 Task: Add the task  Create a new online platform for online insurance services to the section Database Optimization Sprint in the project AmpTech and add a Due Date to the respective task as 2023/11/24
Action: Mouse moved to (617, 439)
Screenshot: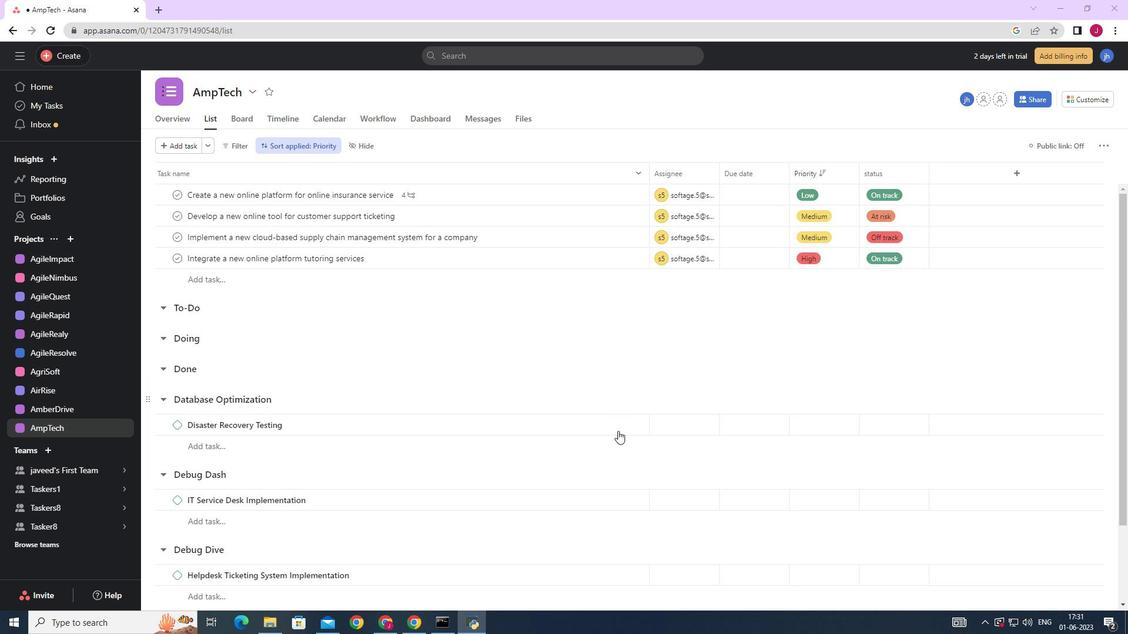 
Action: Mouse scrolled (617, 440) with delta (0, 0)
Screenshot: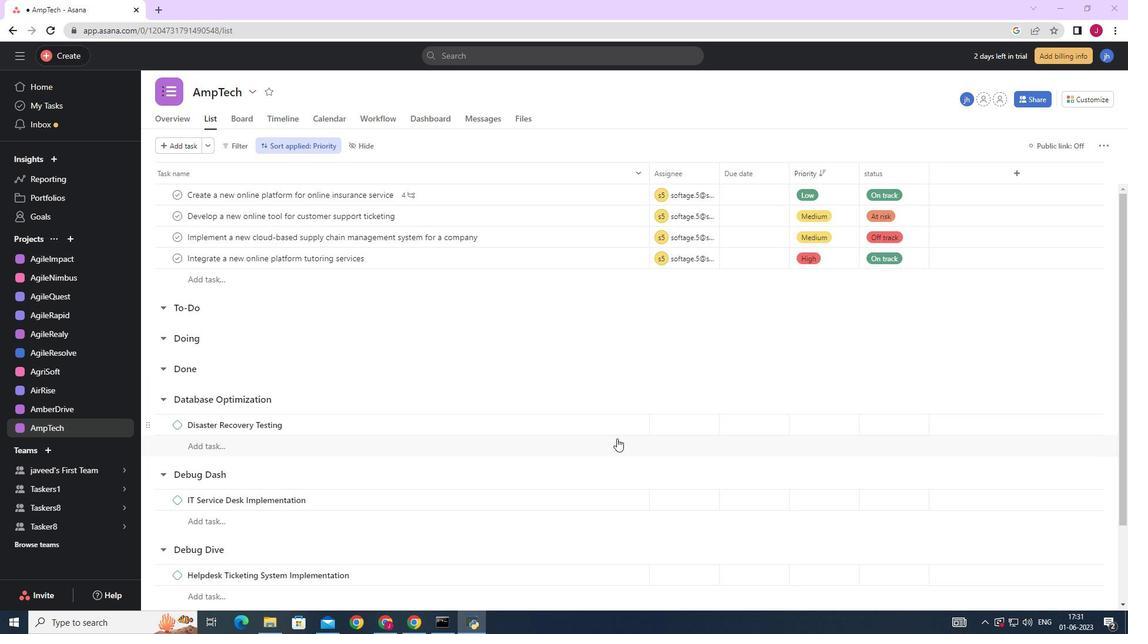 
Action: Mouse scrolled (617, 440) with delta (0, 0)
Screenshot: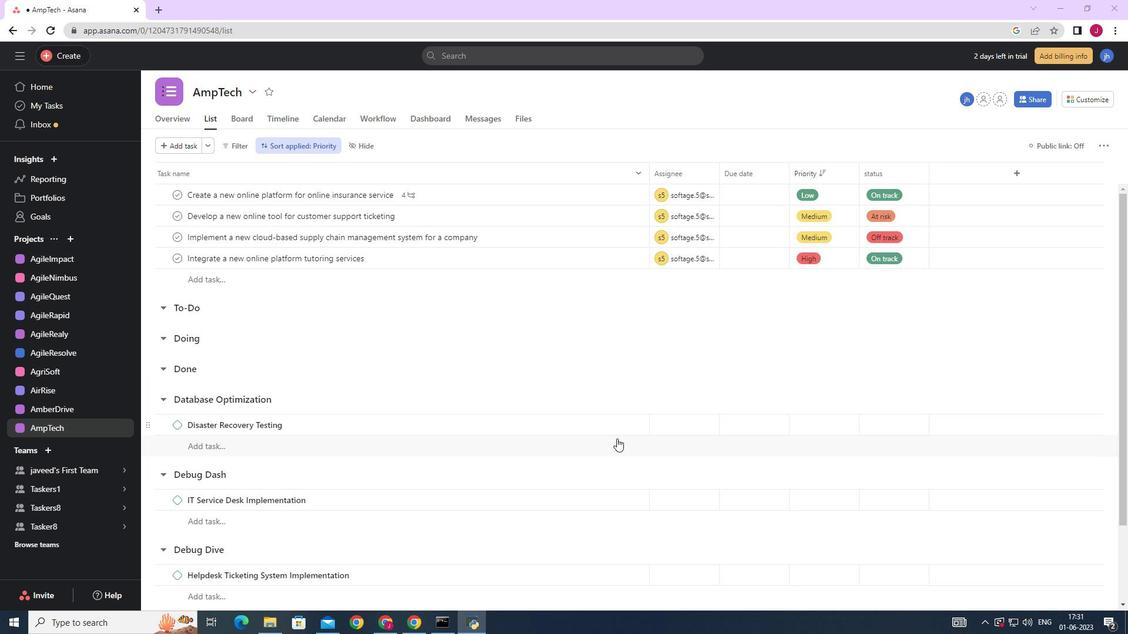 
Action: Mouse scrolled (617, 440) with delta (0, 0)
Screenshot: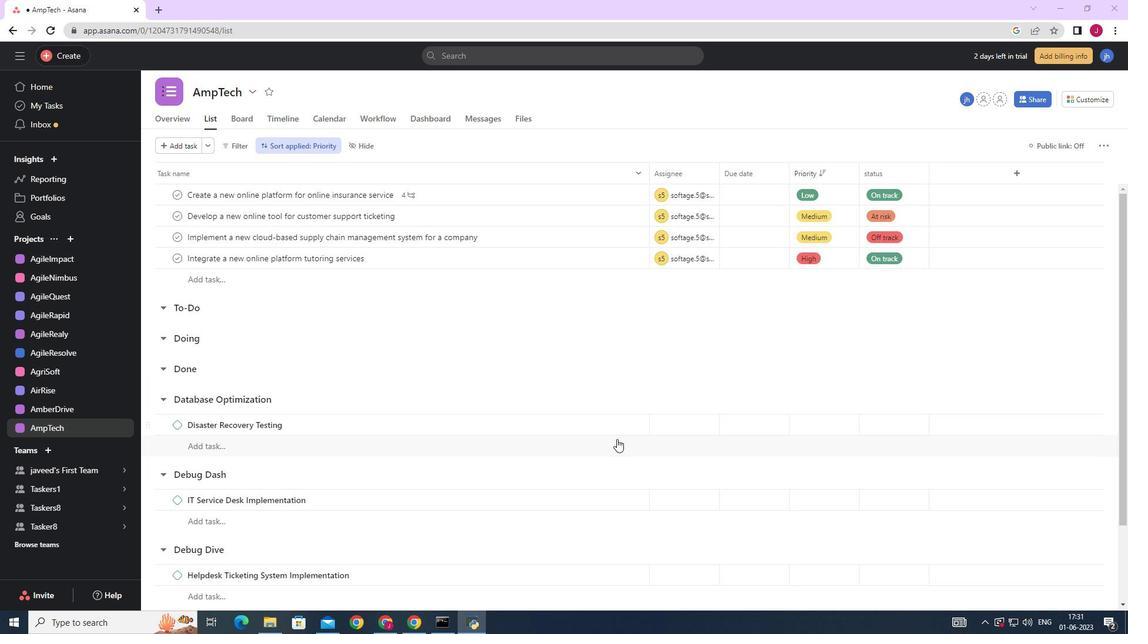
Action: Mouse moved to (620, 195)
Screenshot: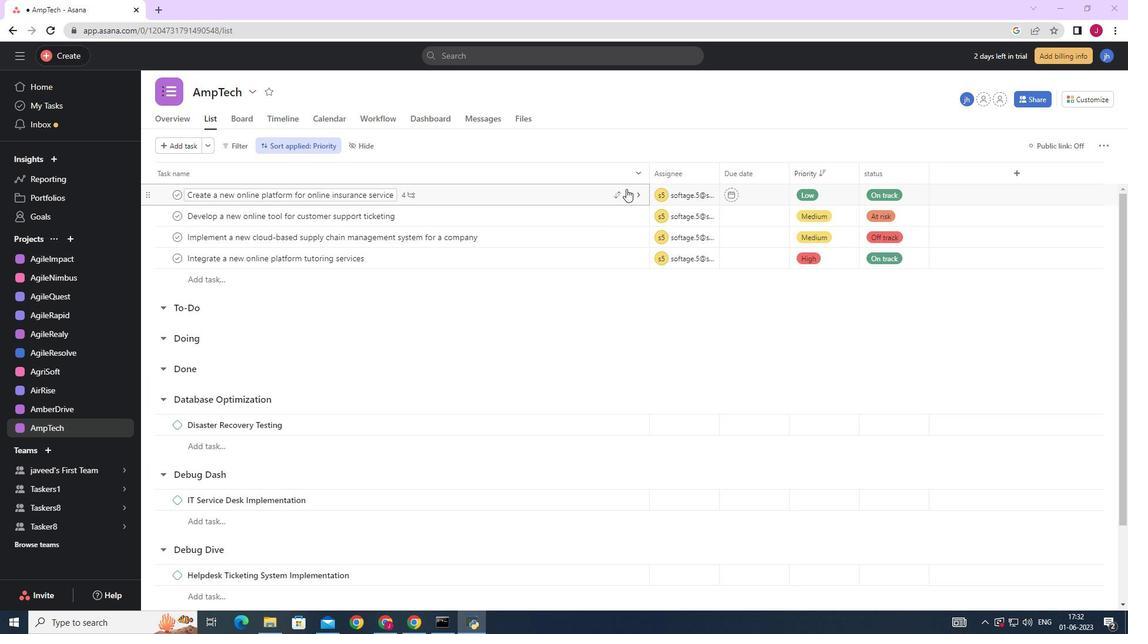 
Action: Mouse pressed left at (620, 195)
Screenshot: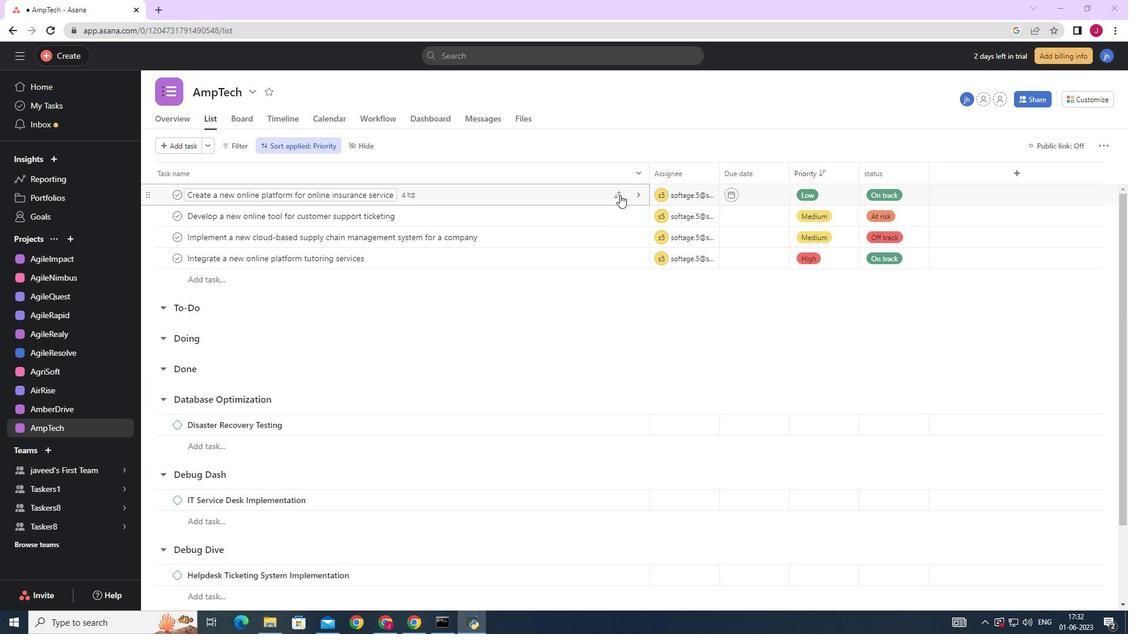 
Action: Mouse moved to (576, 326)
Screenshot: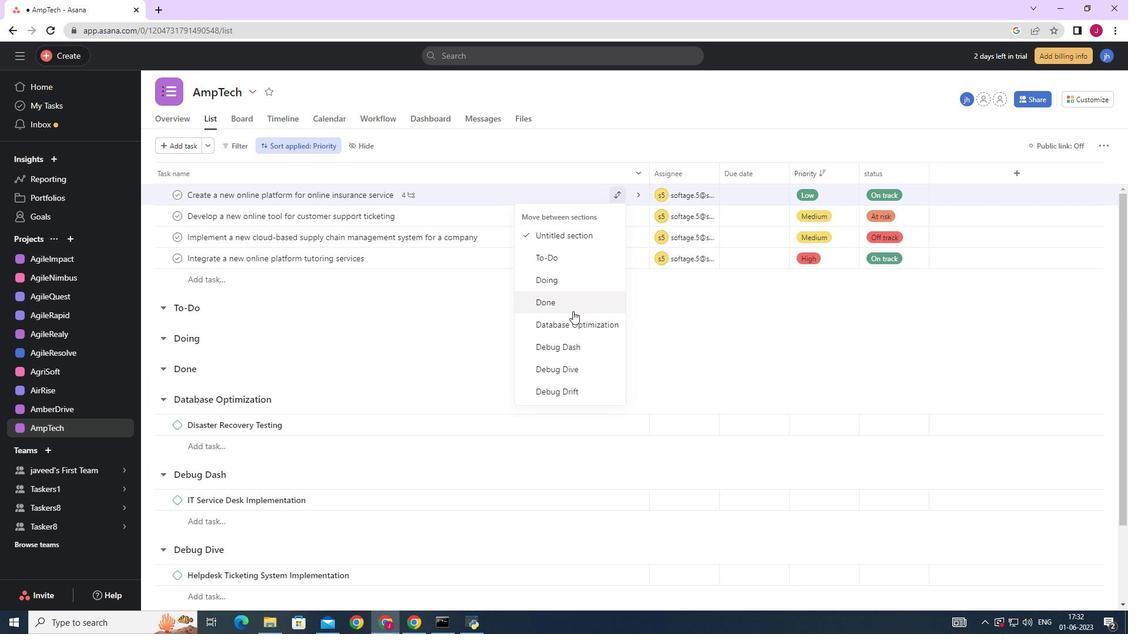 
Action: Mouse pressed left at (576, 326)
Screenshot: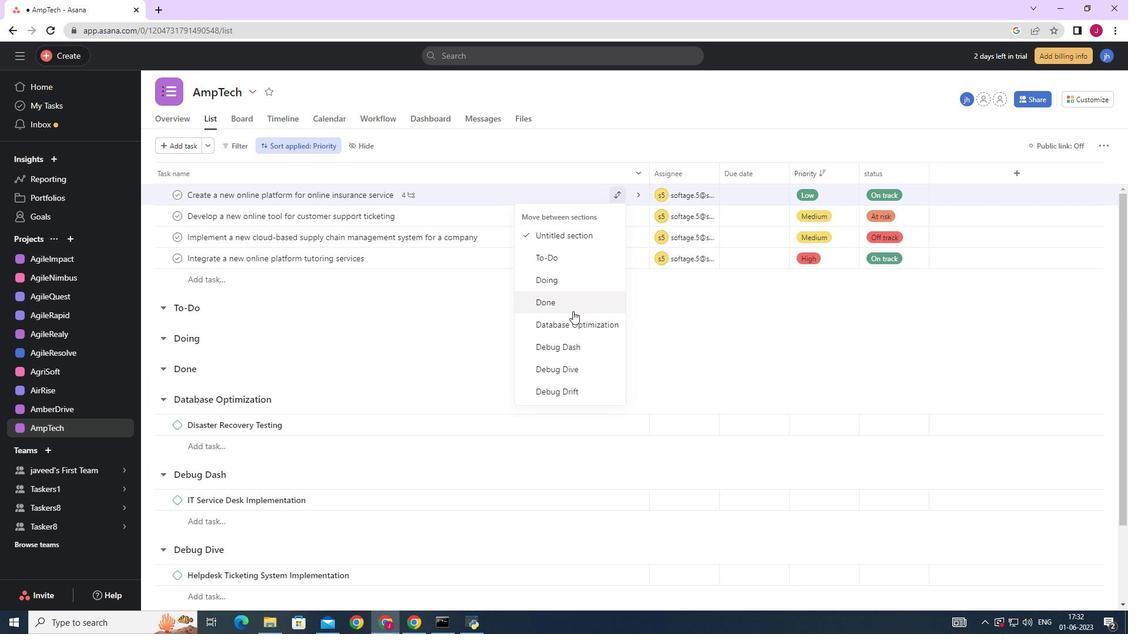 
Action: Mouse moved to (750, 405)
Screenshot: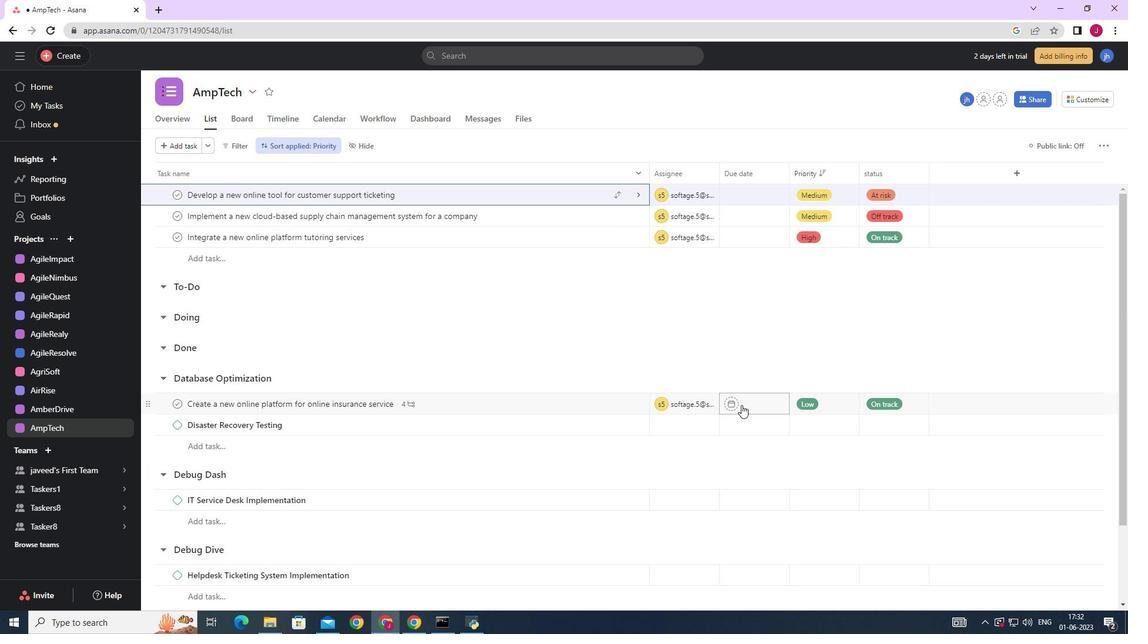 
Action: Mouse pressed left at (750, 405)
Screenshot: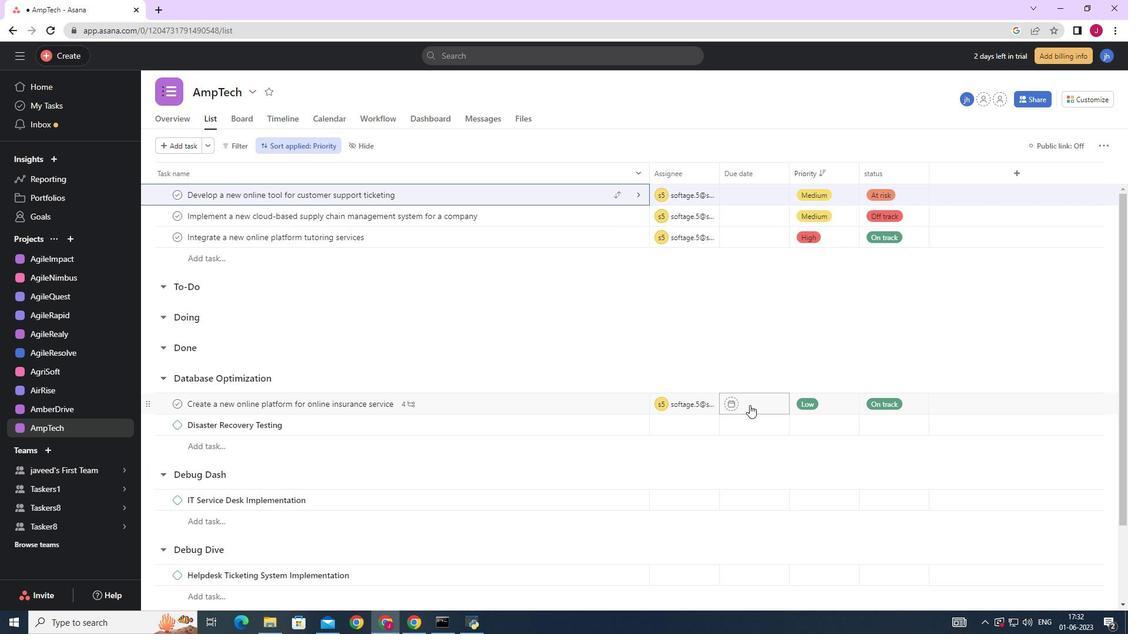 
Action: Mouse moved to (871, 219)
Screenshot: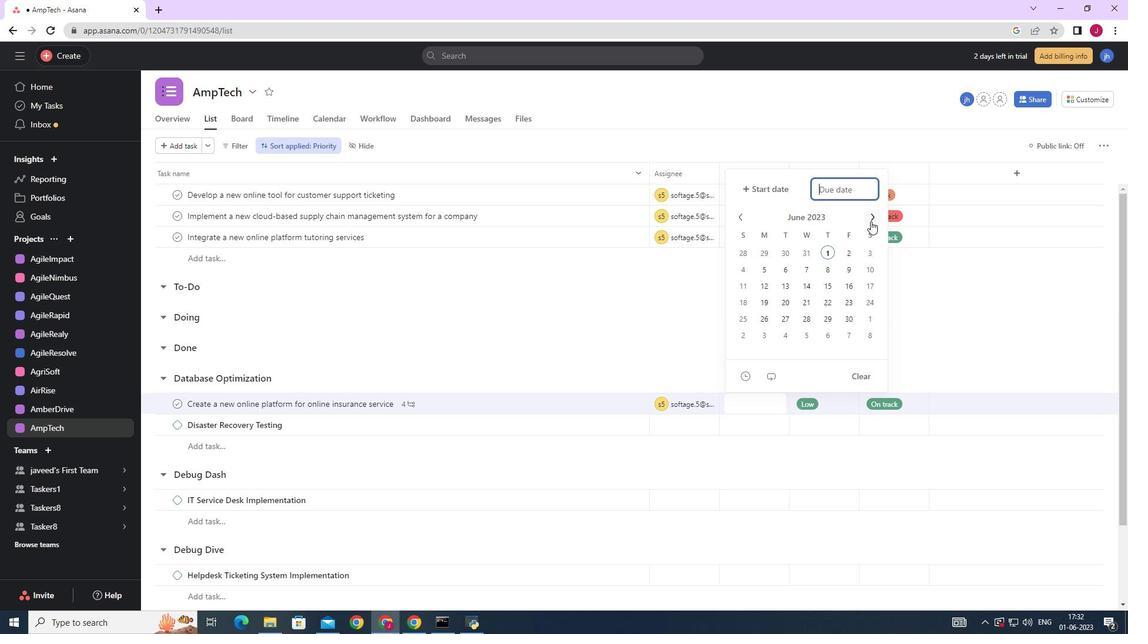 
Action: Mouse pressed left at (871, 219)
Screenshot: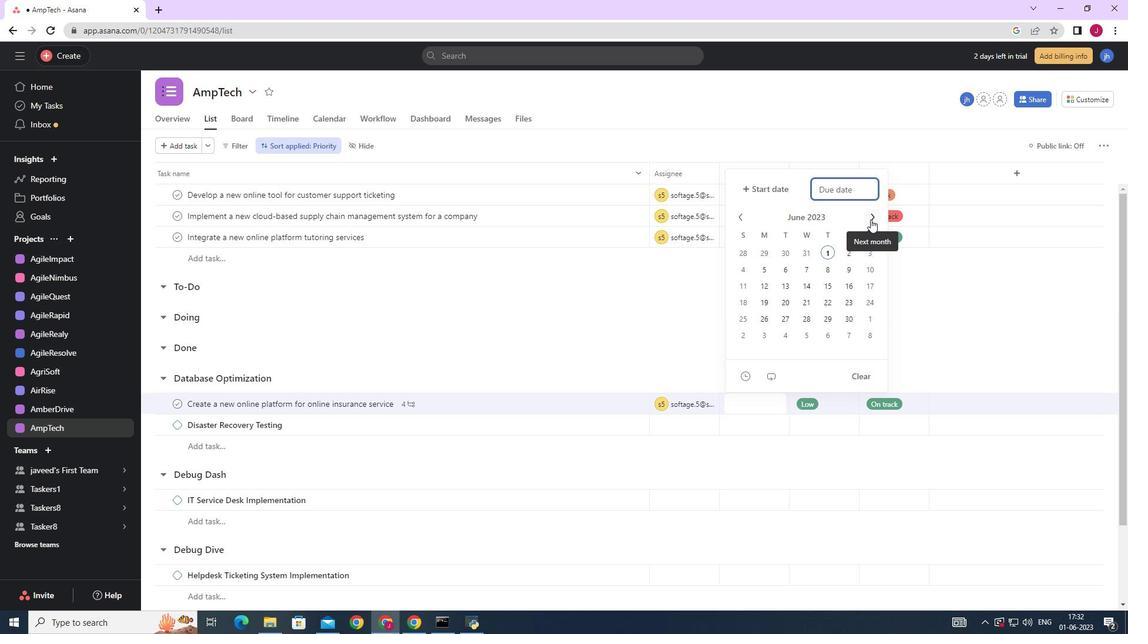 
Action: Mouse pressed left at (871, 219)
Screenshot: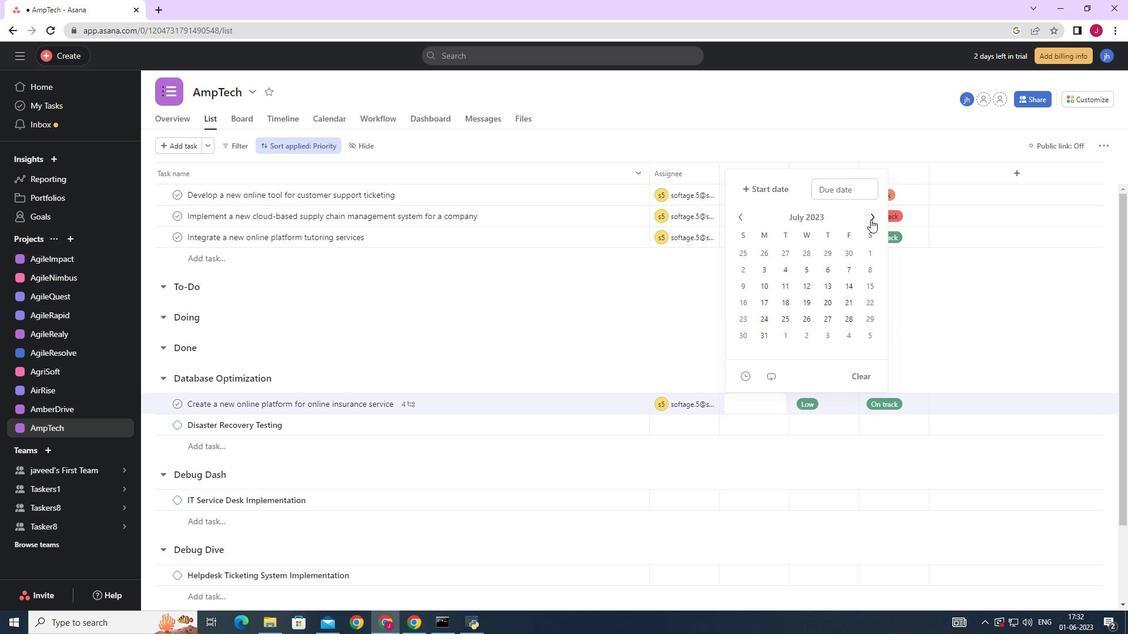 
Action: Mouse pressed left at (871, 219)
Screenshot: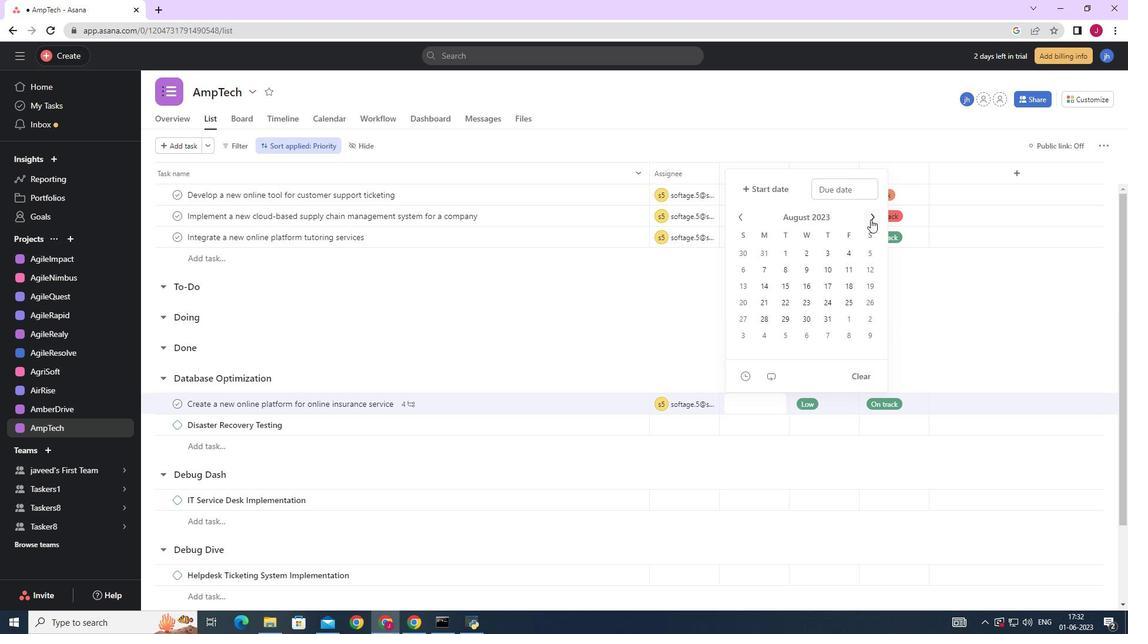 
Action: Mouse pressed left at (871, 219)
Screenshot: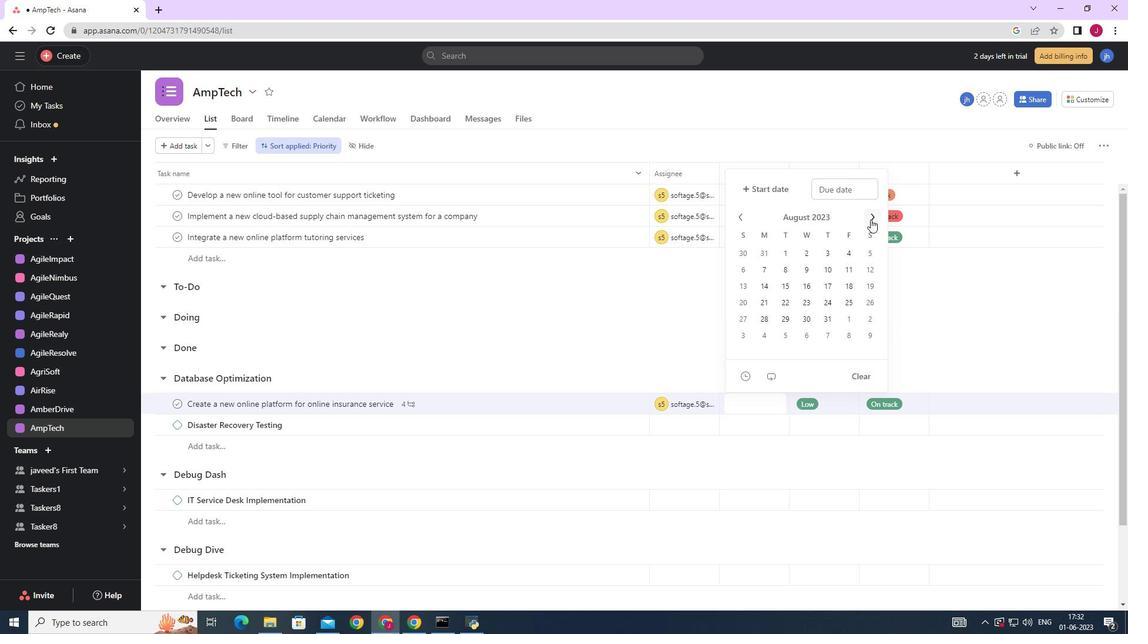 
Action: Mouse pressed left at (871, 219)
Screenshot: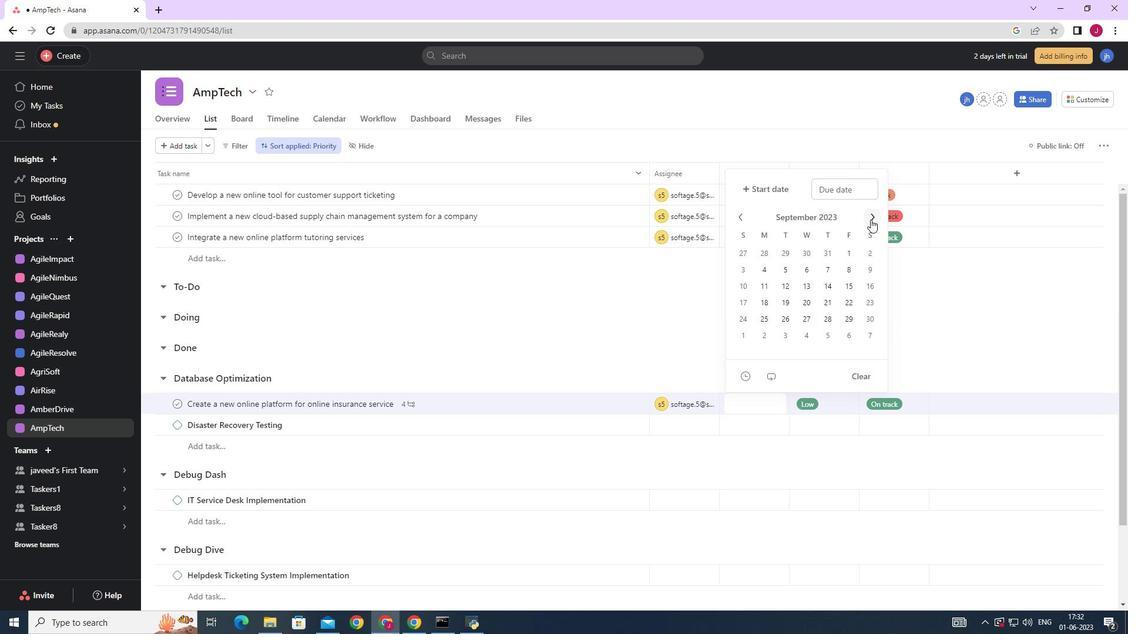 
Action: Mouse pressed left at (871, 219)
Screenshot: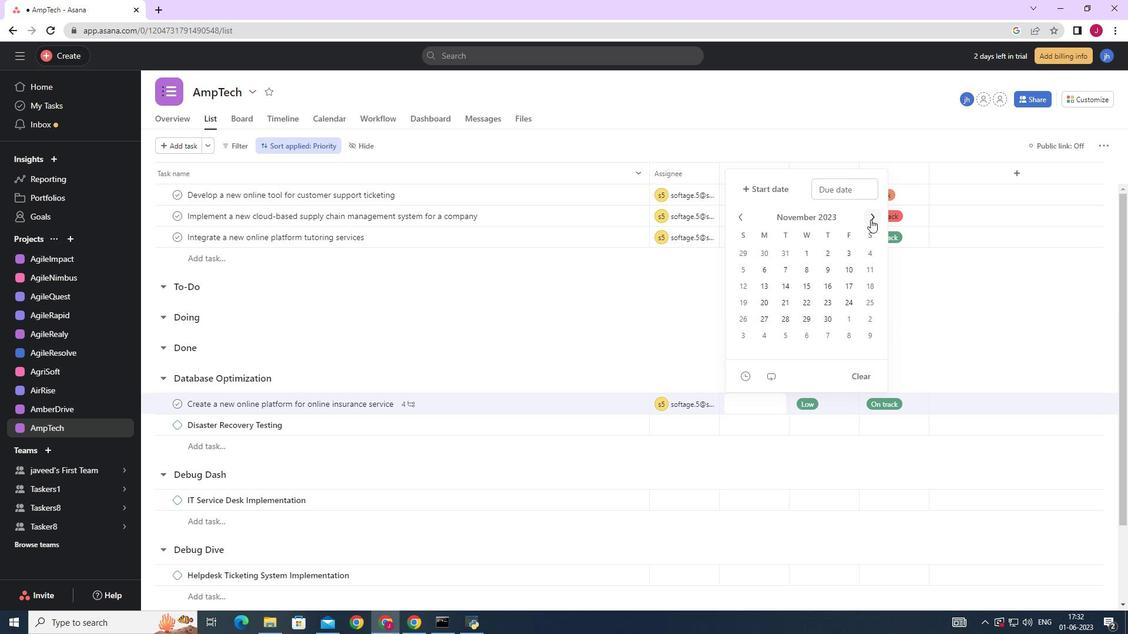 
Action: Mouse moved to (738, 219)
Screenshot: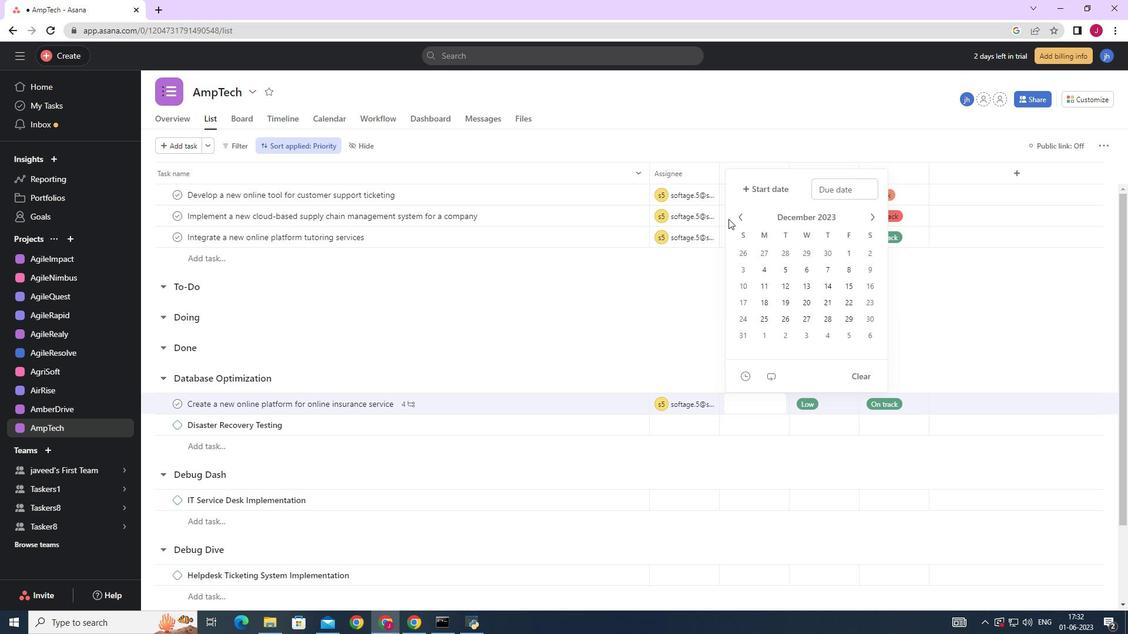 
Action: Mouse pressed left at (738, 219)
Screenshot: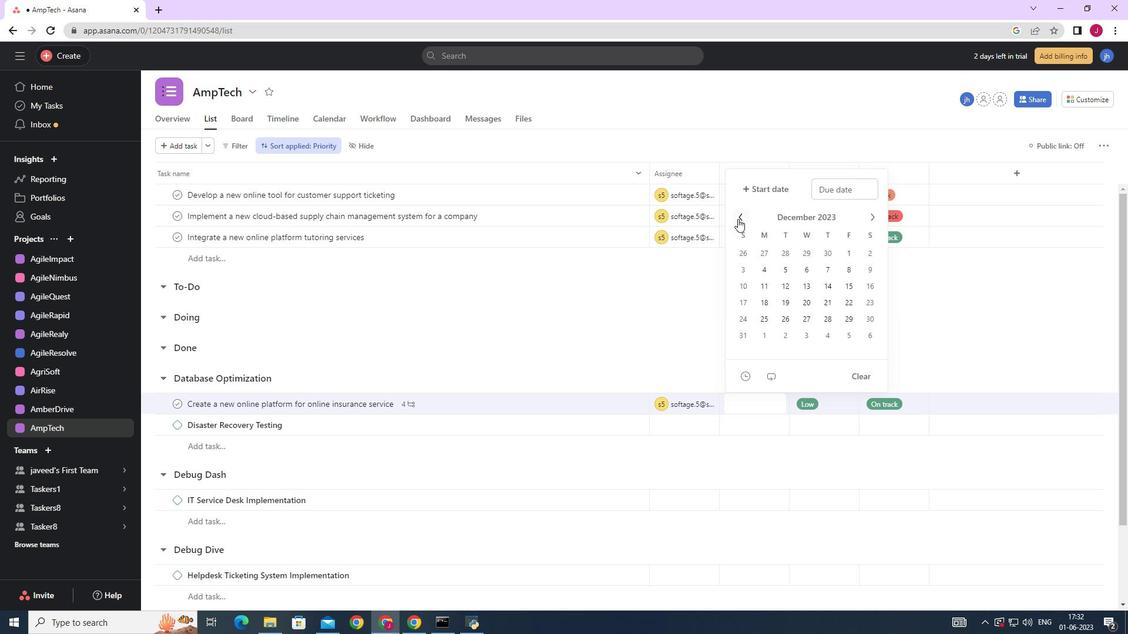 
Action: Mouse moved to (845, 303)
Screenshot: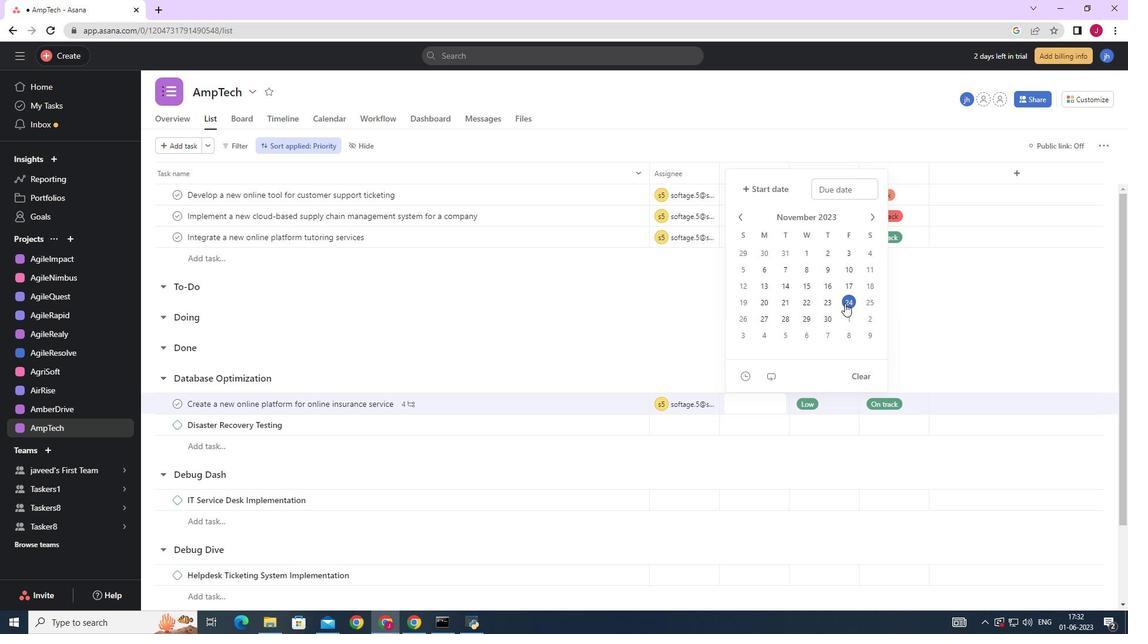 
Action: Mouse pressed left at (845, 303)
Screenshot: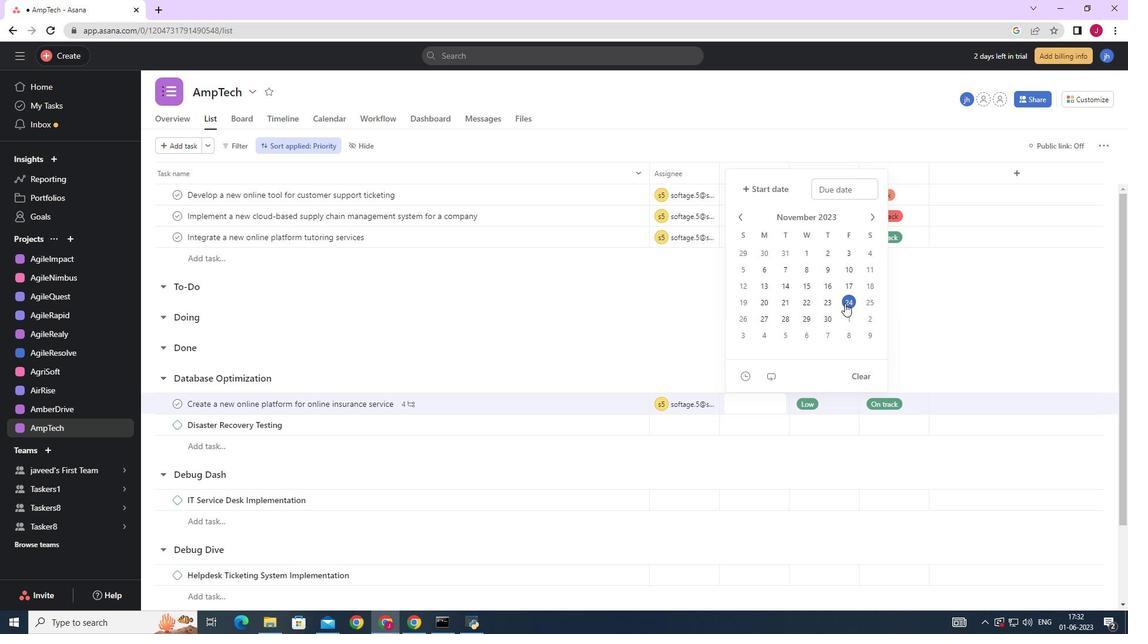 
Action: Mouse moved to (972, 318)
Screenshot: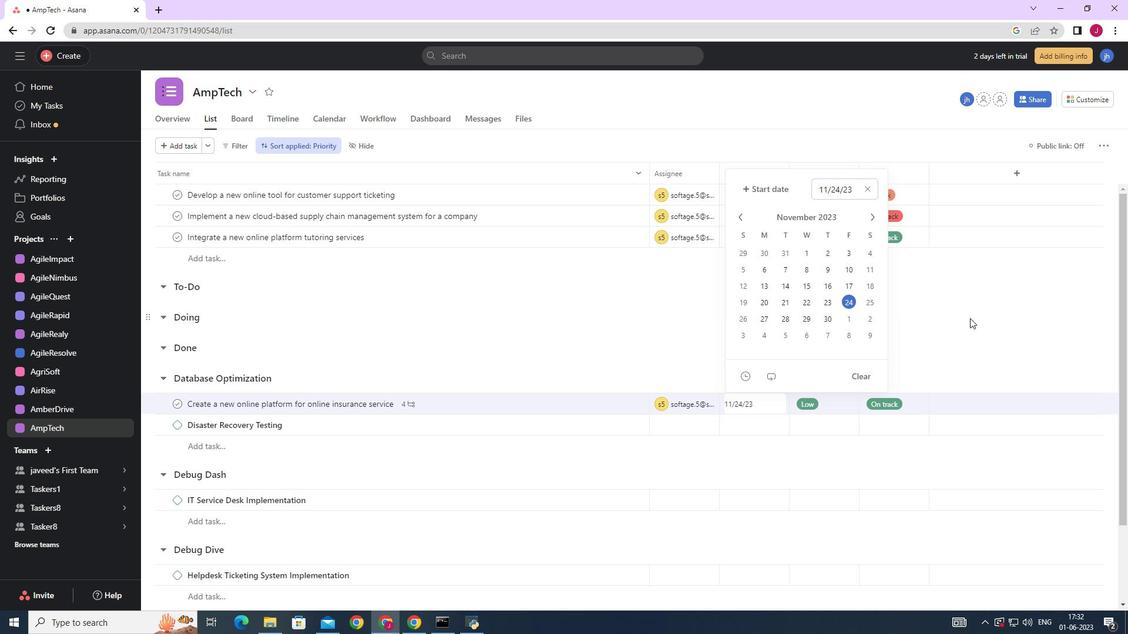 
Action: Mouse pressed left at (972, 318)
Screenshot: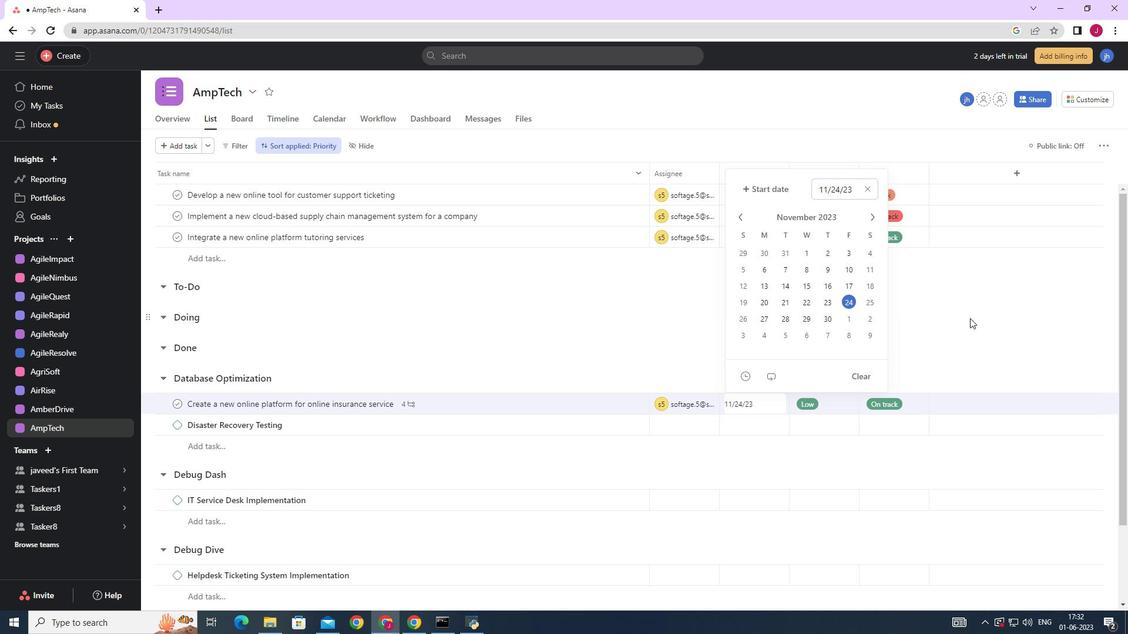 
Action: Mouse moved to (974, 317)
Screenshot: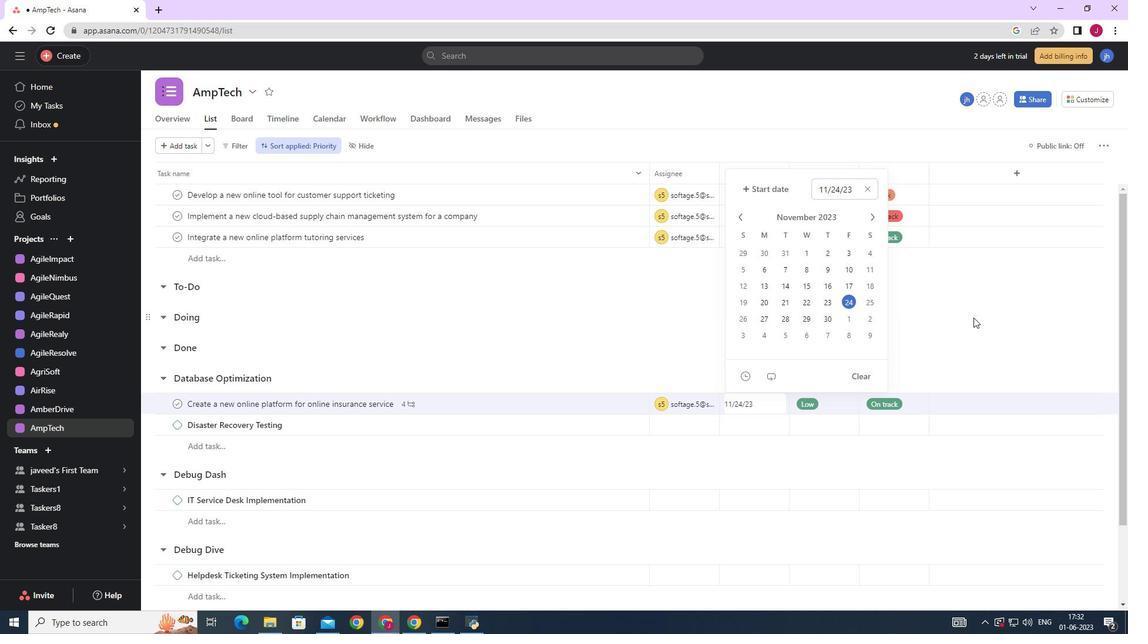 
